Task: Look for properties with bedroom entrances wider than 32 inches (81 centimeters).
Action: Mouse moved to (803, 99)
Screenshot: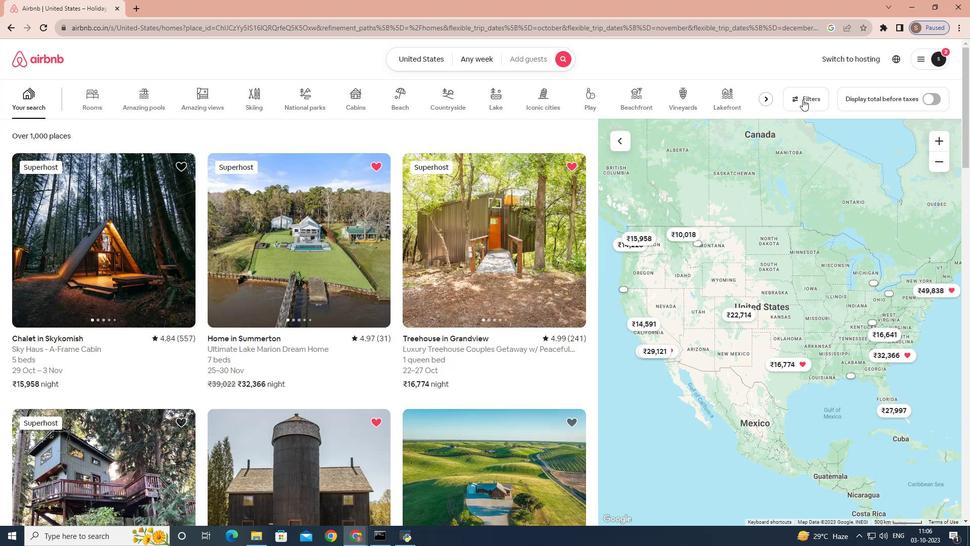 
Action: Mouse pressed left at (803, 99)
Screenshot: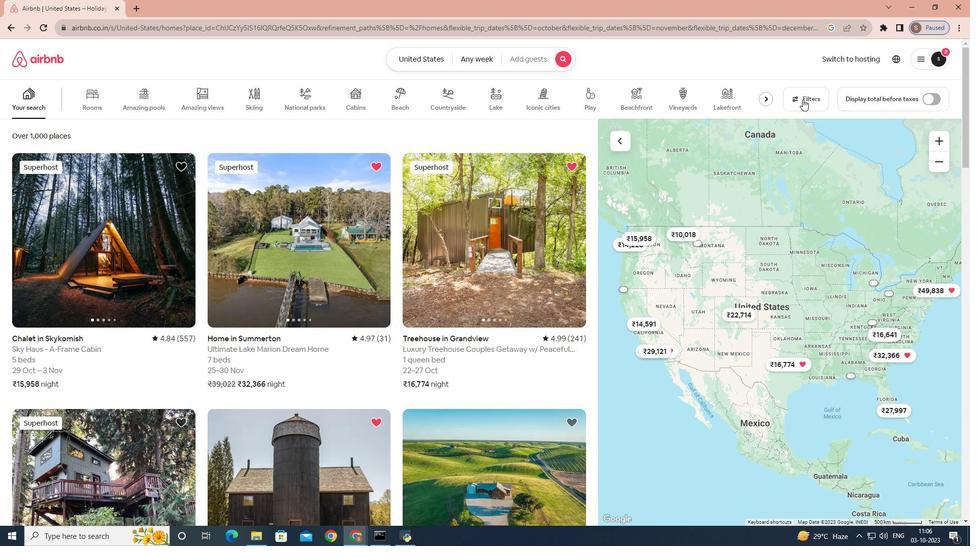 
Action: Mouse moved to (603, 154)
Screenshot: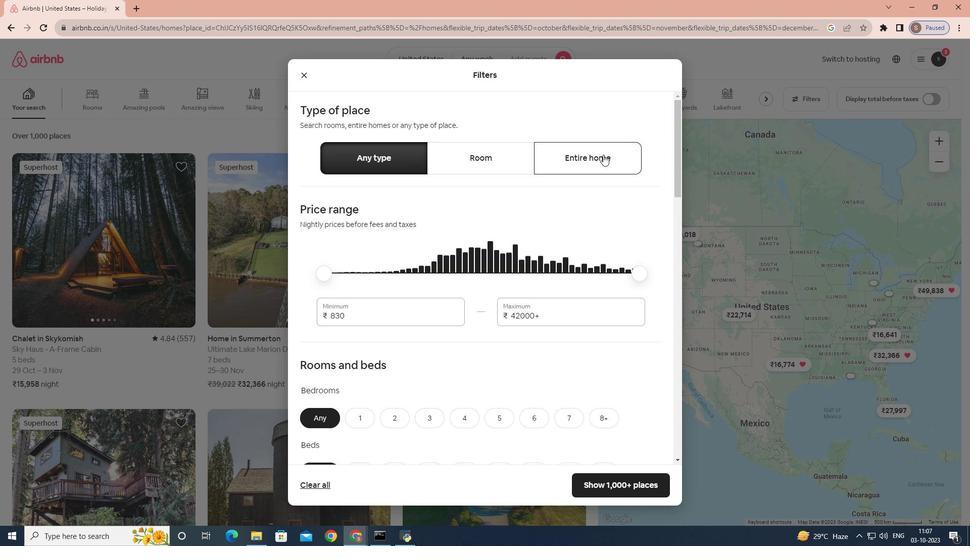 
Action: Mouse pressed left at (603, 154)
Screenshot: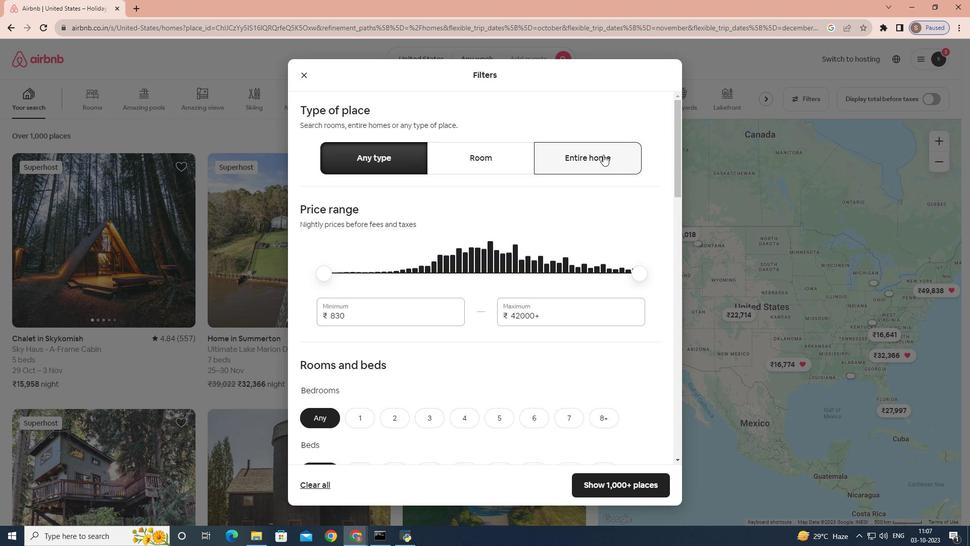 
Action: Mouse scrolled (603, 154) with delta (0, 0)
Screenshot: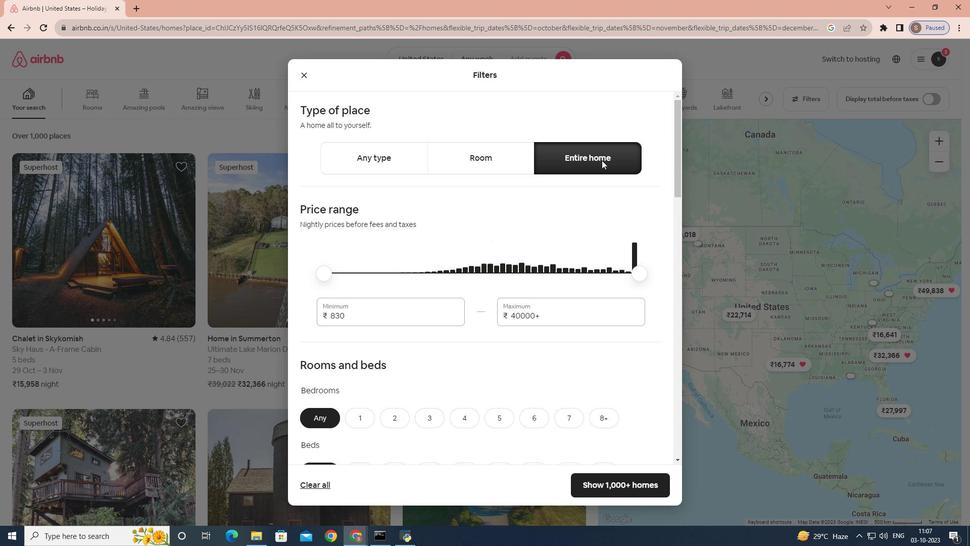 
Action: Mouse moved to (603, 156)
Screenshot: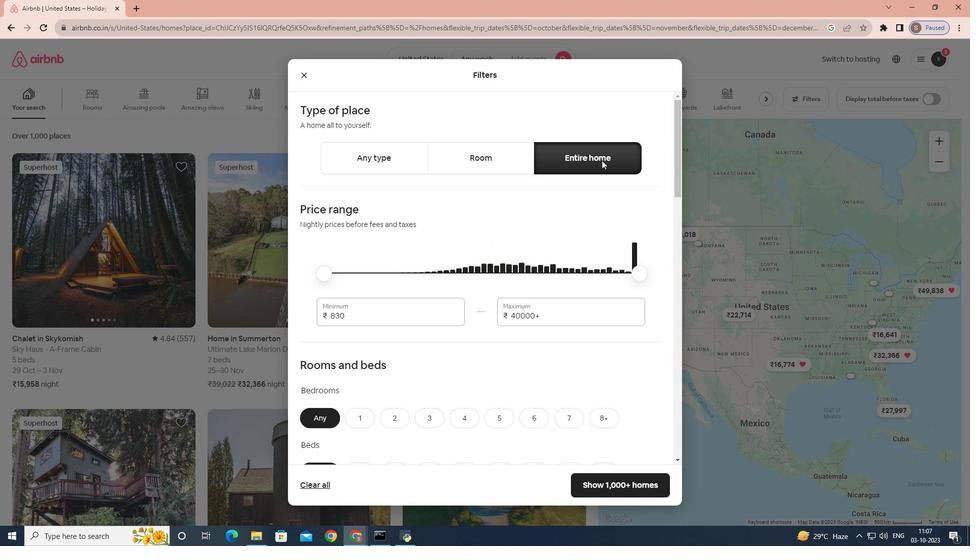 
Action: Mouse scrolled (603, 155) with delta (0, 0)
Screenshot: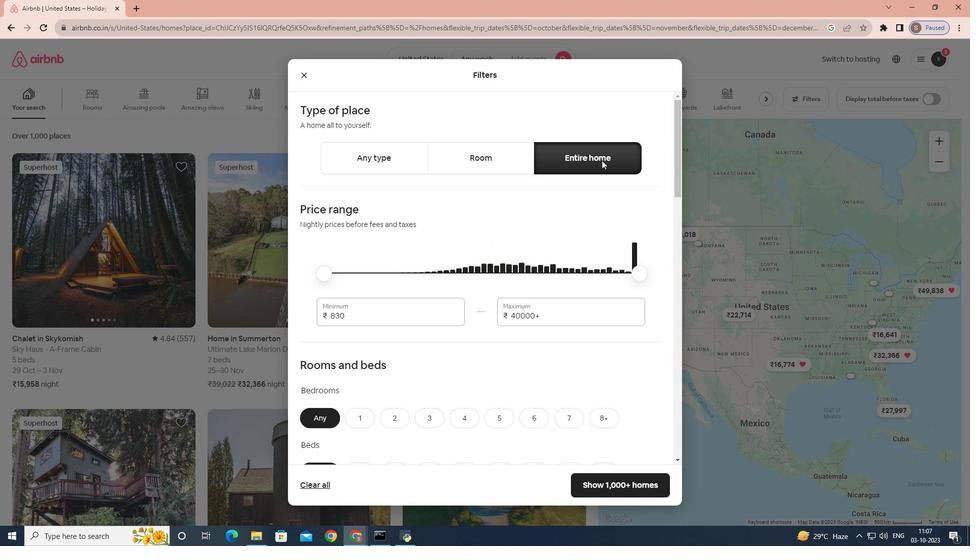 
Action: Mouse moved to (600, 167)
Screenshot: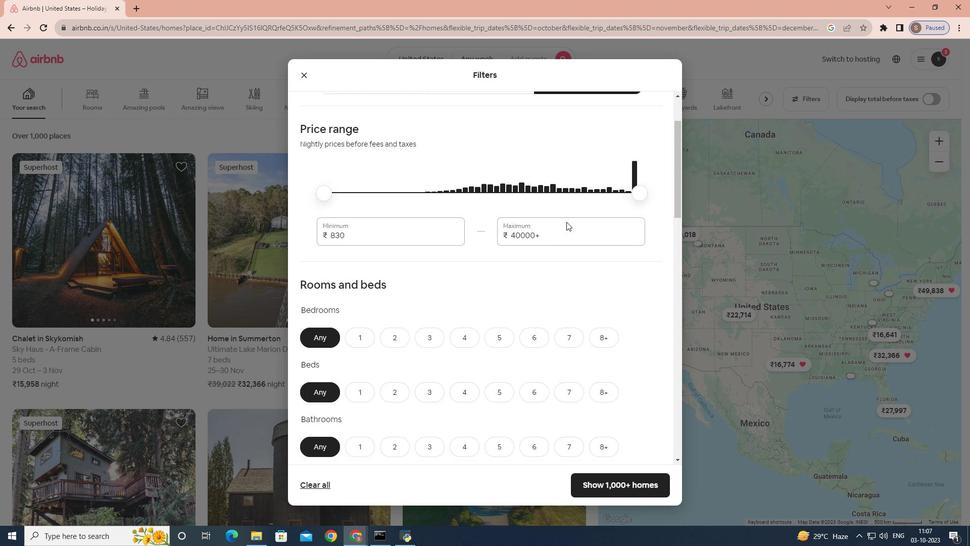 
Action: Mouse scrolled (600, 167) with delta (0, 0)
Screenshot: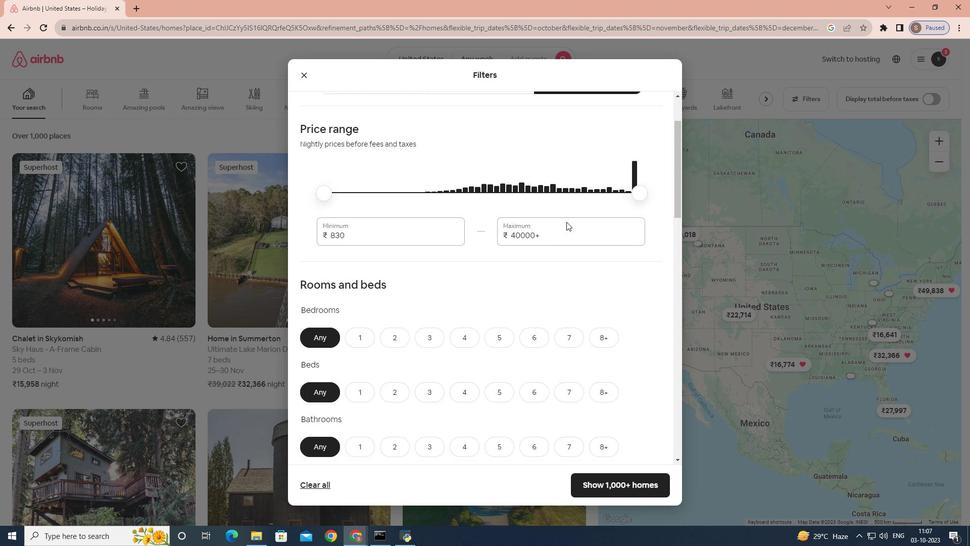 
Action: Mouse moved to (480, 335)
Screenshot: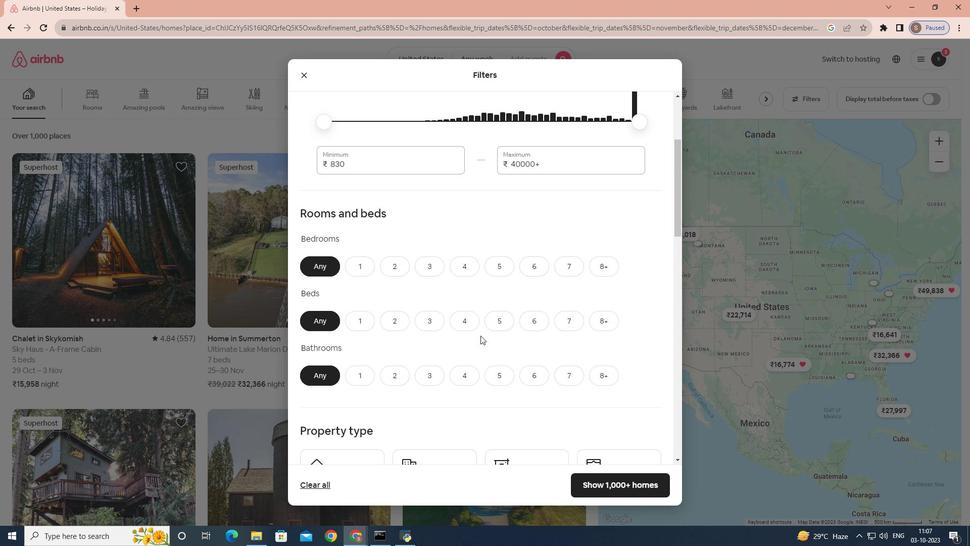 
Action: Mouse scrolled (480, 335) with delta (0, 0)
Screenshot: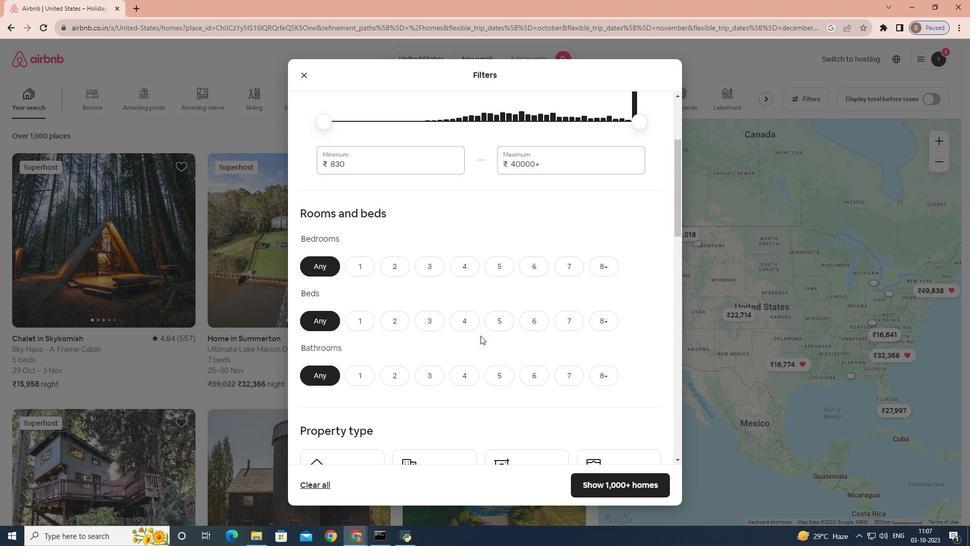 
Action: Mouse scrolled (480, 335) with delta (0, 0)
Screenshot: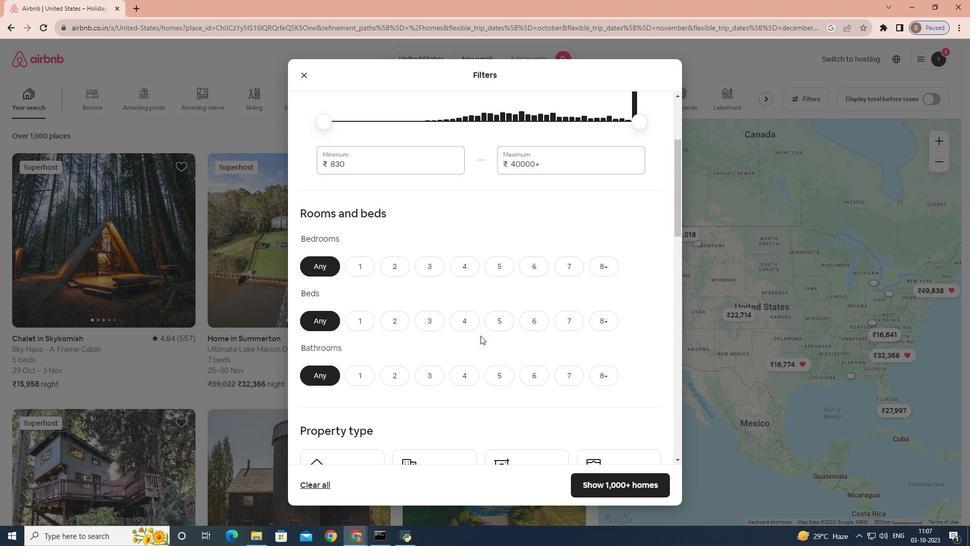 
Action: Mouse scrolled (480, 335) with delta (0, 0)
Screenshot: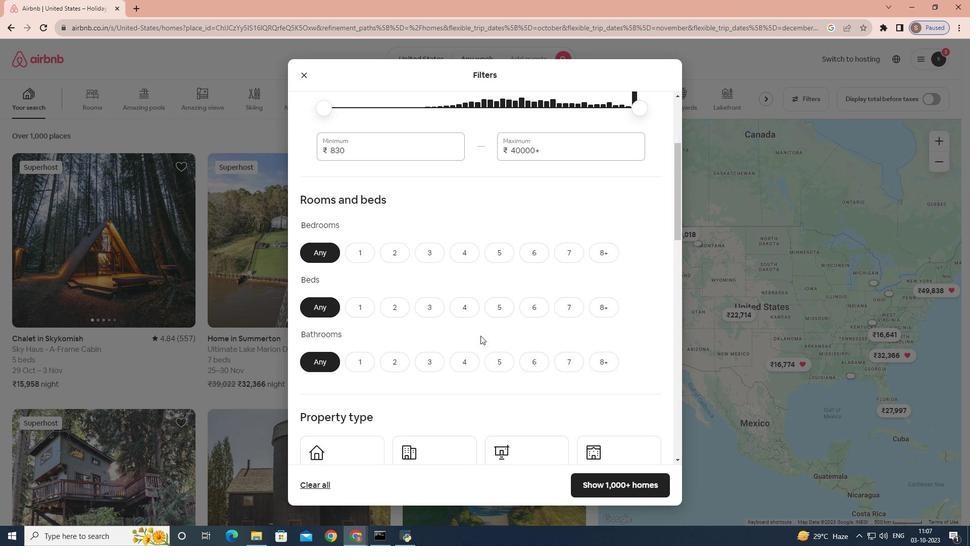 
Action: Mouse scrolled (480, 335) with delta (0, 0)
Screenshot: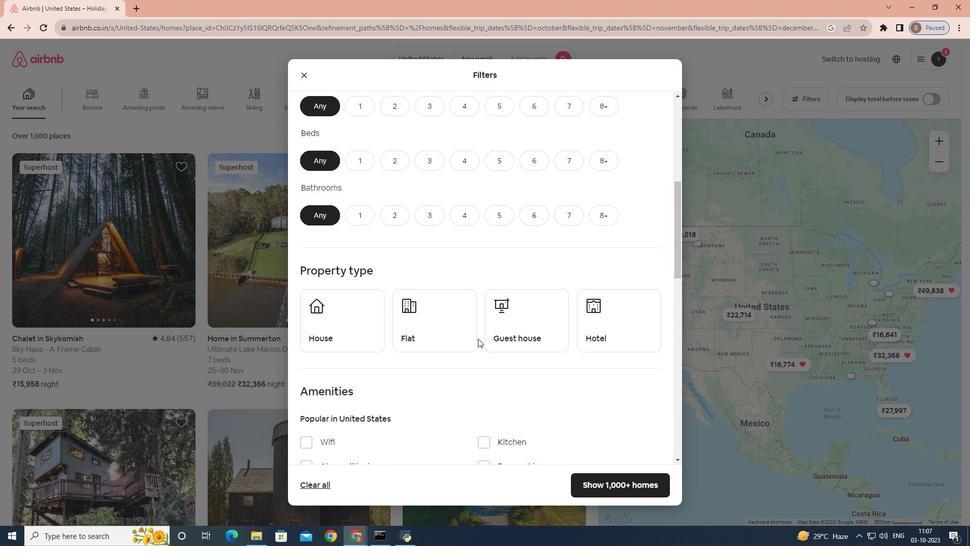 
Action: Mouse moved to (480, 335)
Screenshot: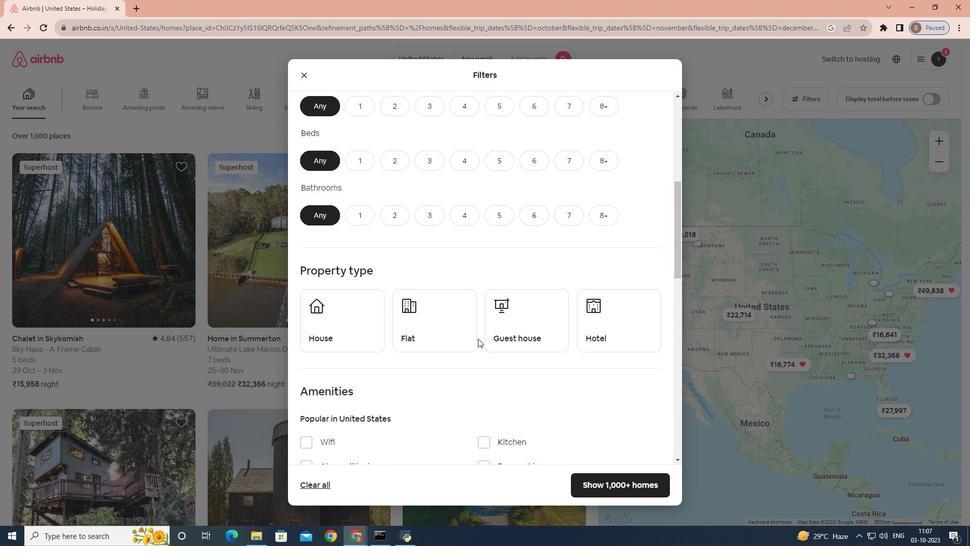 
Action: Mouse scrolled (480, 335) with delta (0, 0)
Screenshot: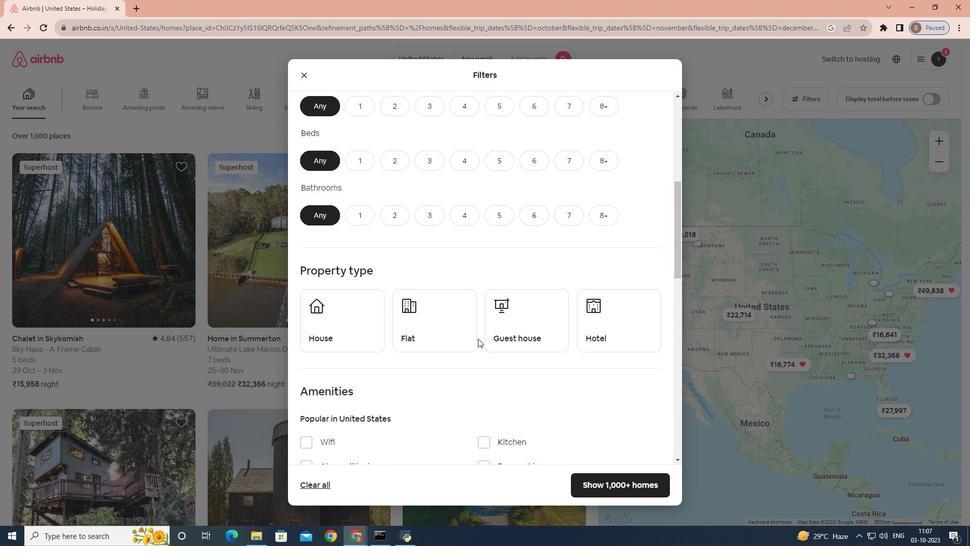 
Action: Mouse moved to (479, 337)
Screenshot: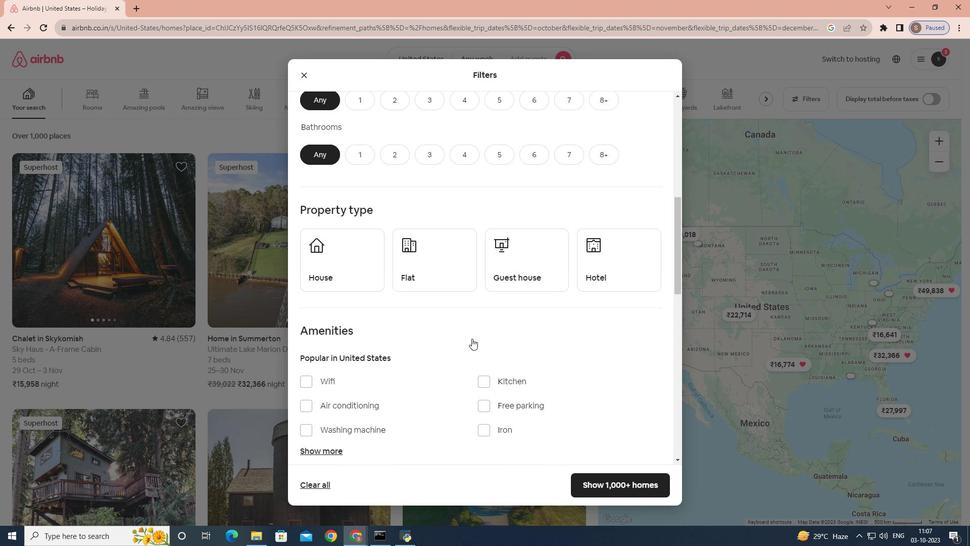 
Action: Mouse scrolled (479, 336) with delta (0, 0)
Screenshot: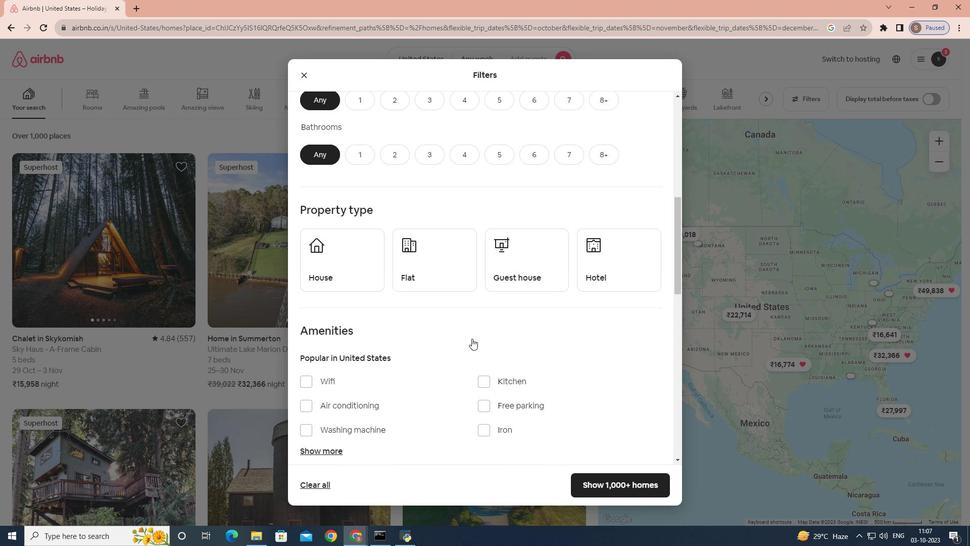 
Action: Mouse moved to (437, 347)
Screenshot: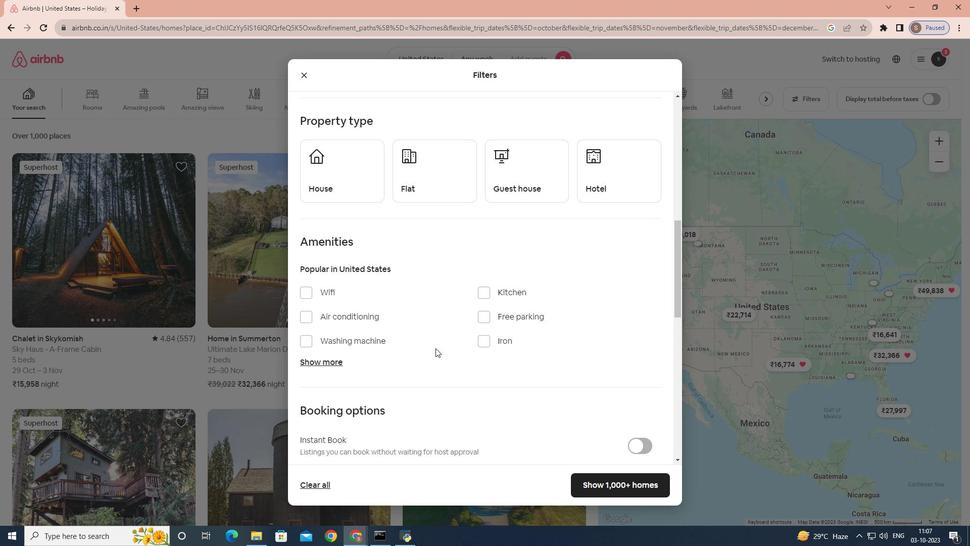 
Action: Mouse scrolled (437, 346) with delta (0, 0)
Screenshot: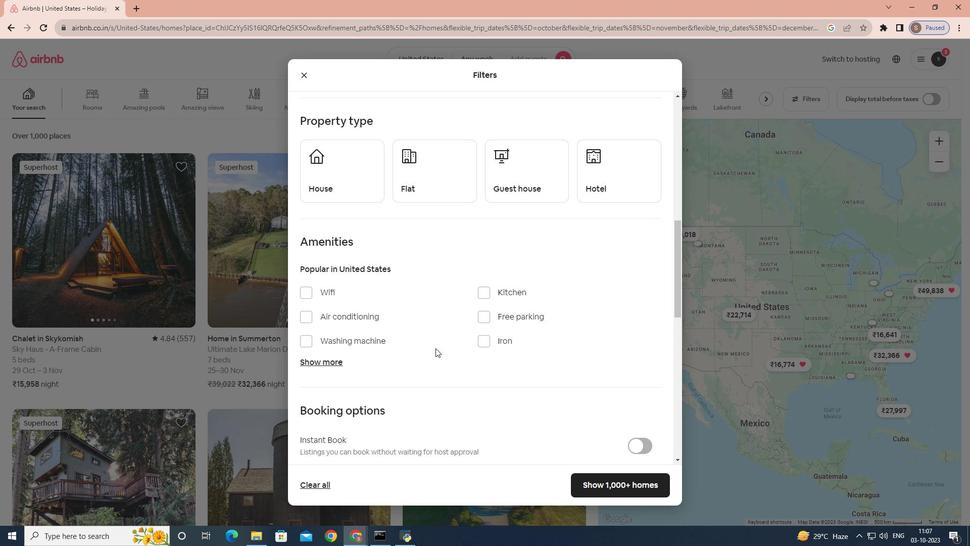 
Action: Mouse moved to (432, 348)
Screenshot: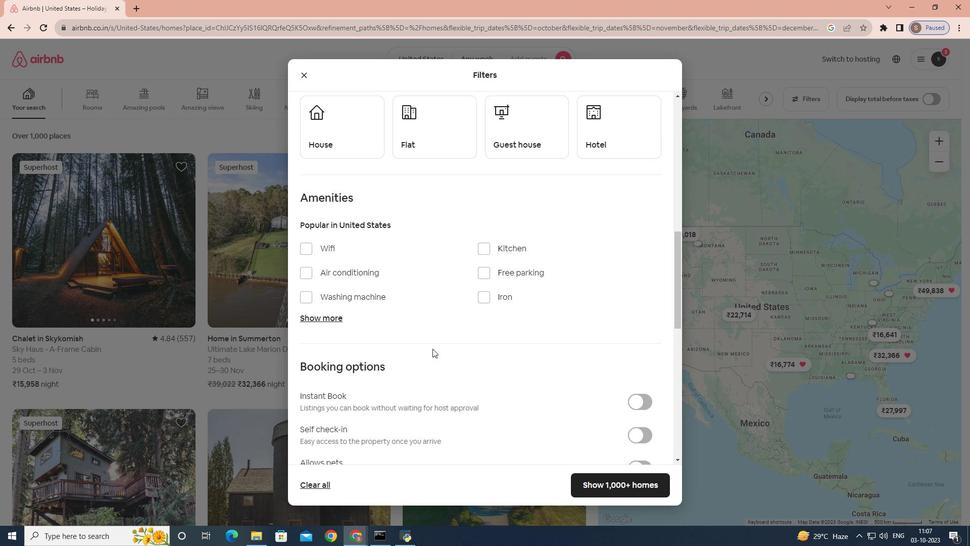 
Action: Mouse scrolled (432, 348) with delta (0, 0)
Screenshot: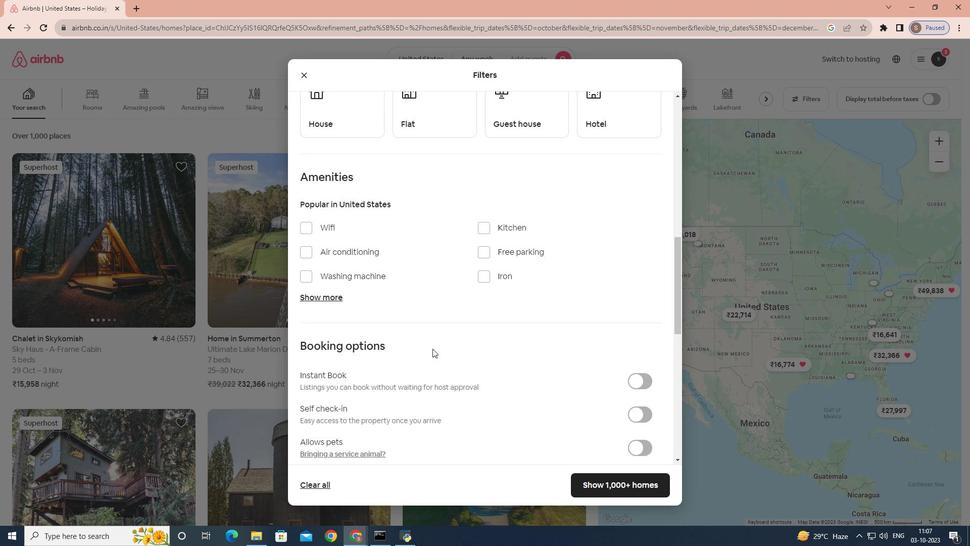 
Action: Mouse scrolled (432, 348) with delta (0, 0)
Screenshot: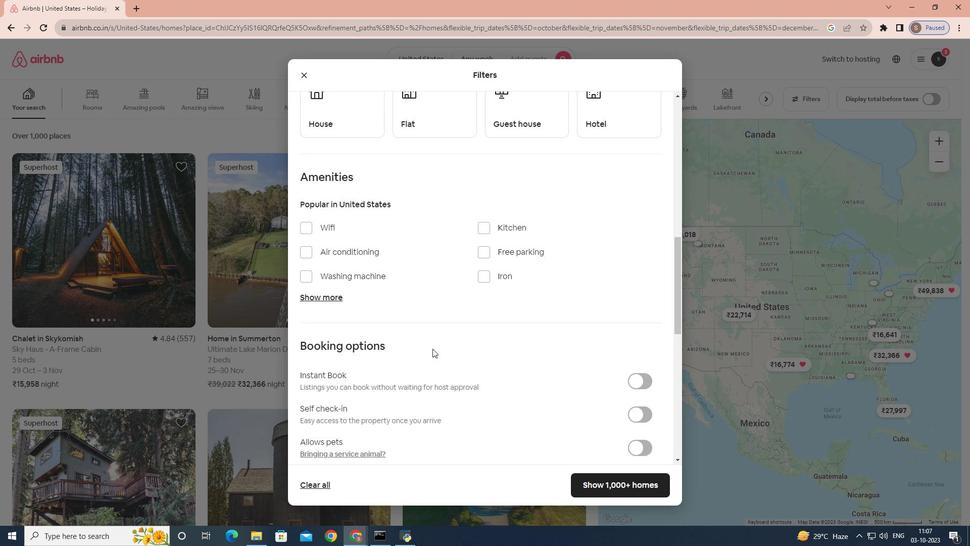 
Action: Mouse scrolled (432, 348) with delta (0, 0)
Screenshot: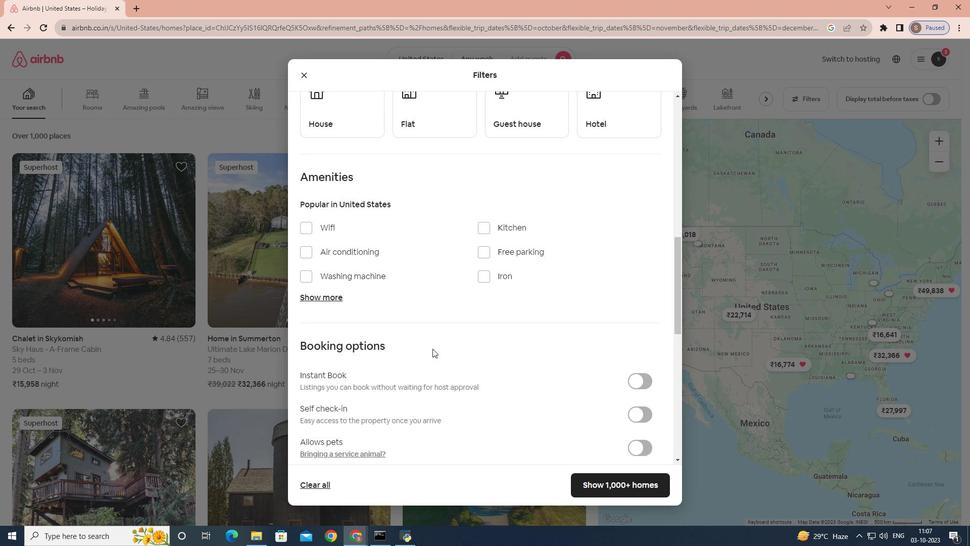 
Action: Mouse scrolled (432, 348) with delta (0, 0)
Screenshot: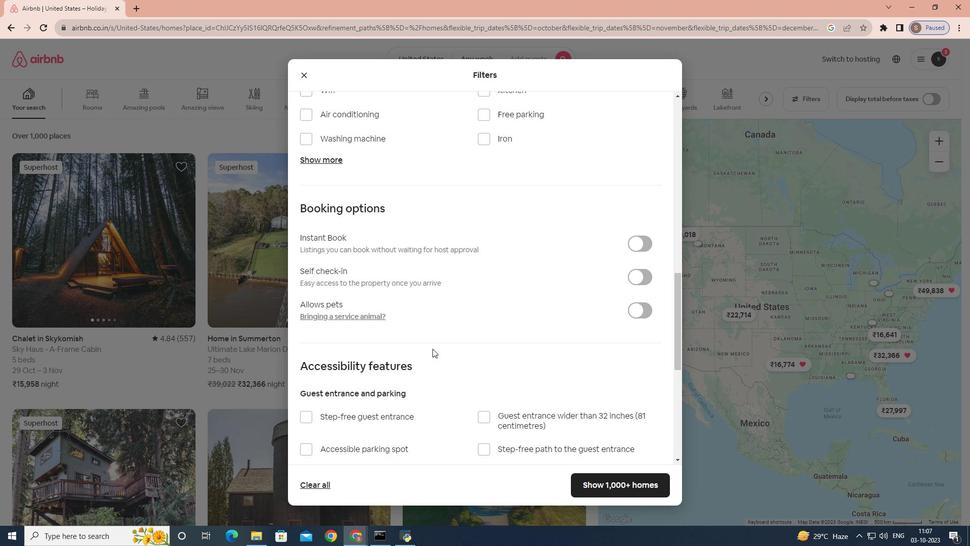 
Action: Mouse scrolled (432, 348) with delta (0, 0)
Screenshot: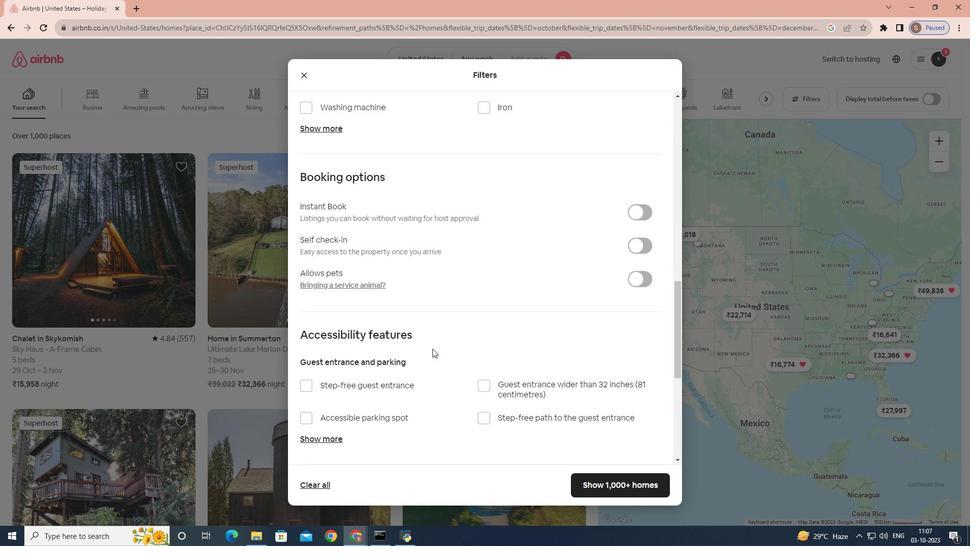 
Action: Mouse scrolled (432, 348) with delta (0, 0)
Screenshot: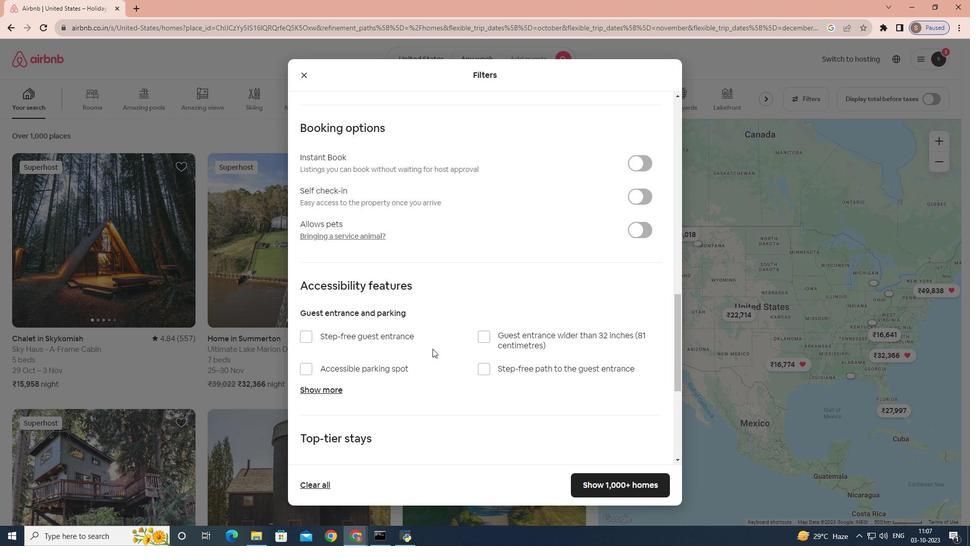 
Action: Mouse scrolled (432, 348) with delta (0, 0)
Screenshot: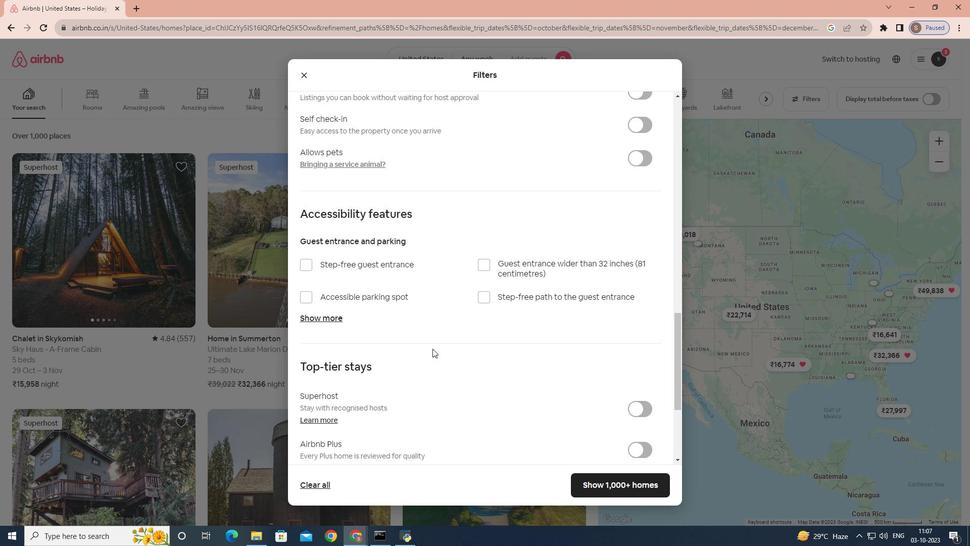 
Action: Mouse scrolled (432, 348) with delta (0, 0)
Screenshot: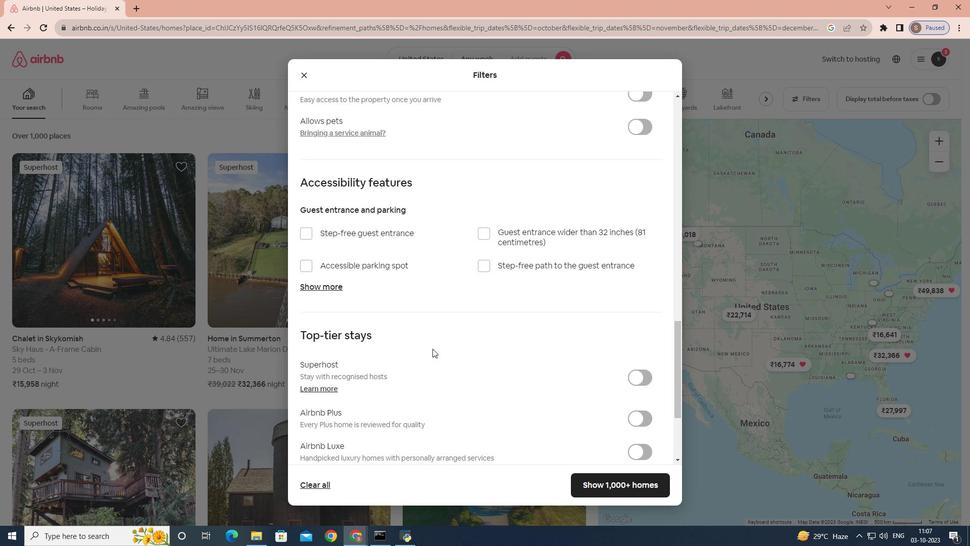 
Action: Mouse moved to (329, 224)
Screenshot: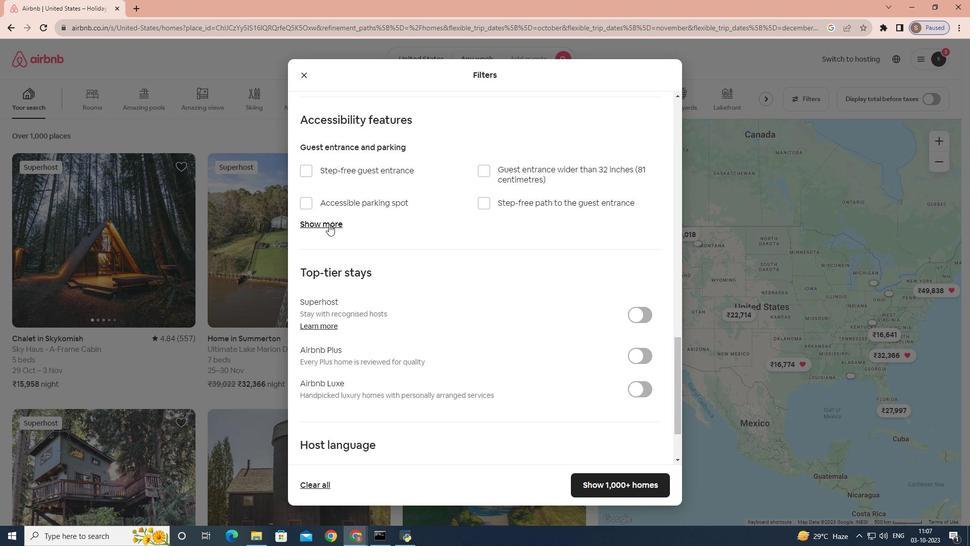 
Action: Mouse pressed left at (329, 224)
Screenshot: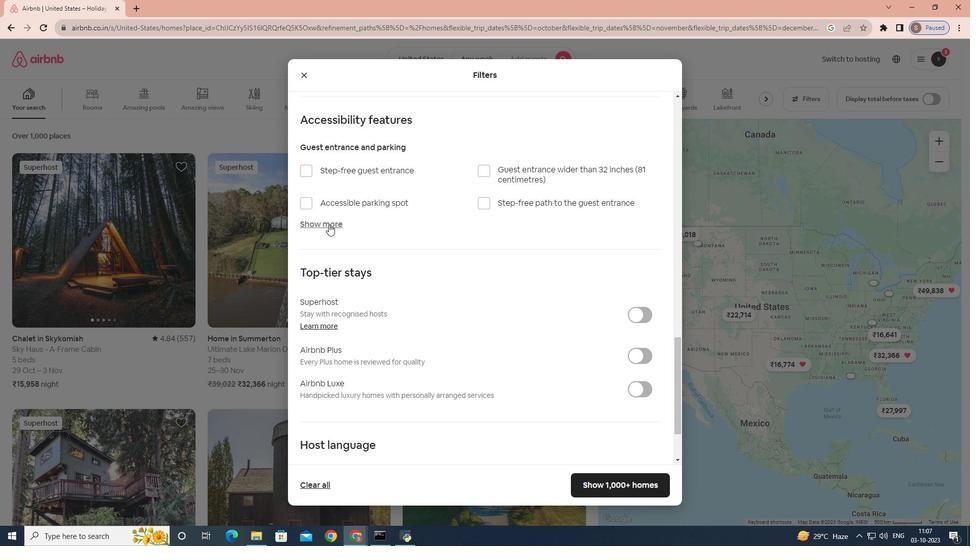 
Action: Mouse moved to (488, 259)
Screenshot: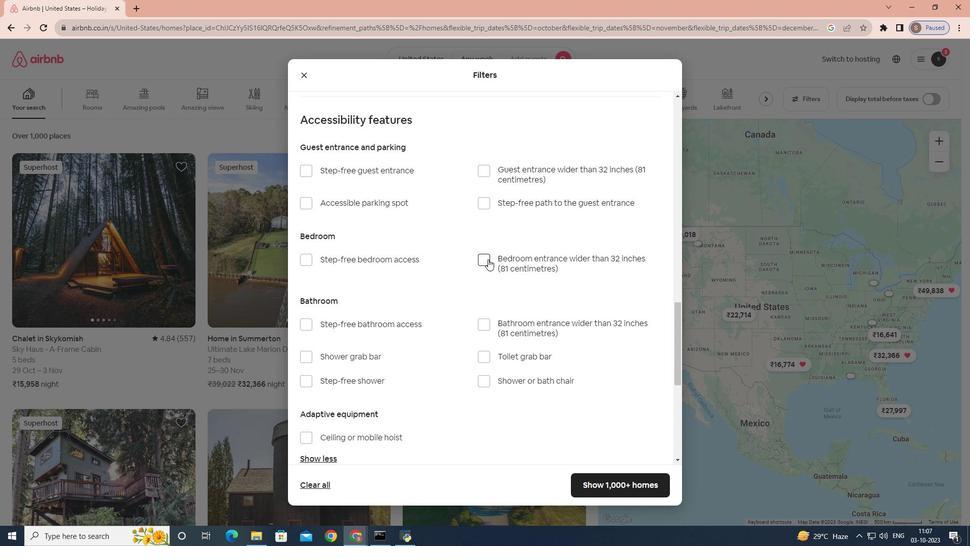 
Action: Mouse pressed left at (488, 259)
Screenshot: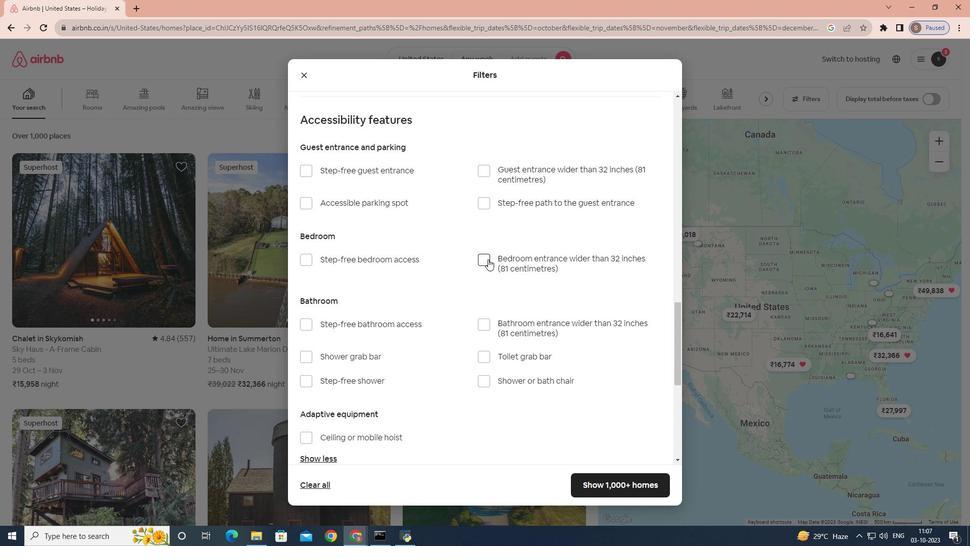 
Action: Mouse moved to (595, 480)
Screenshot: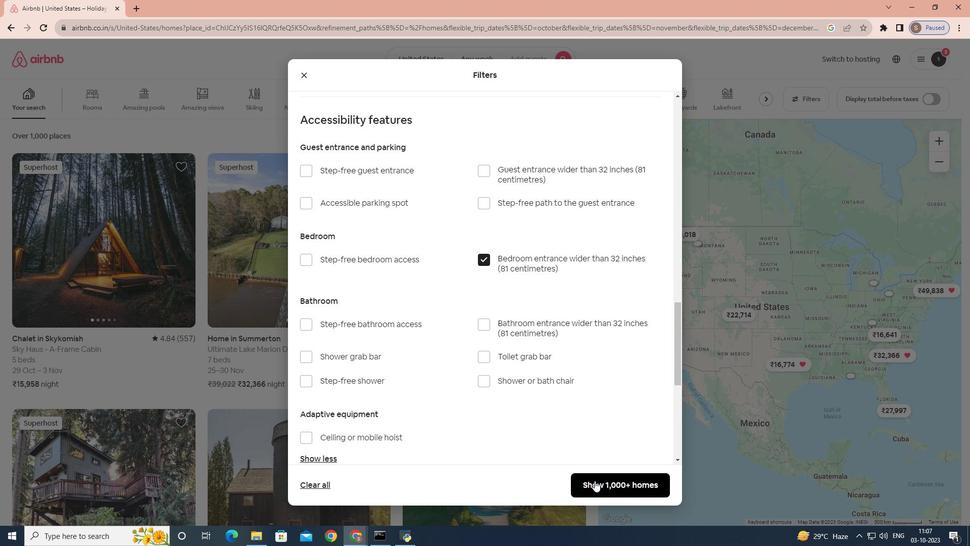 
Action: Mouse pressed left at (595, 480)
Screenshot: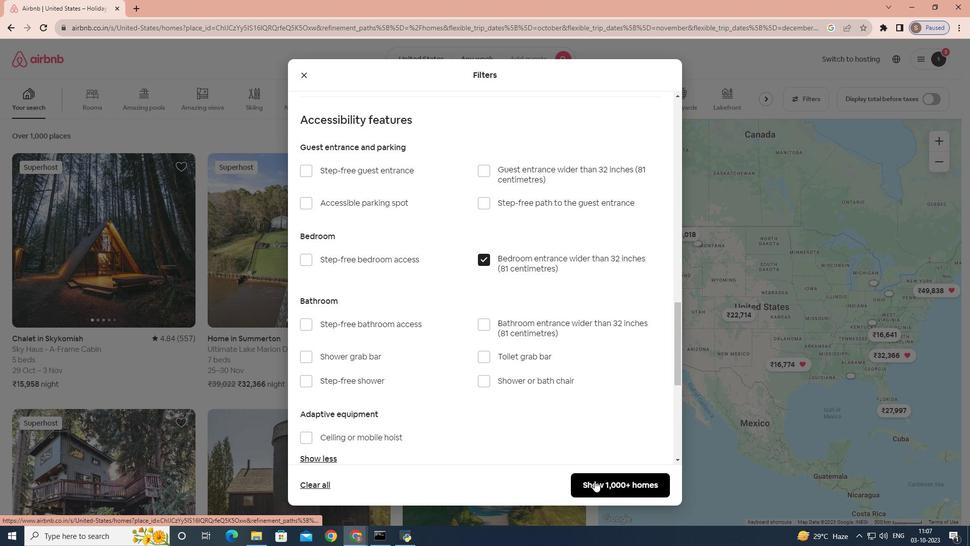 
Action: Mouse moved to (457, 445)
Screenshot: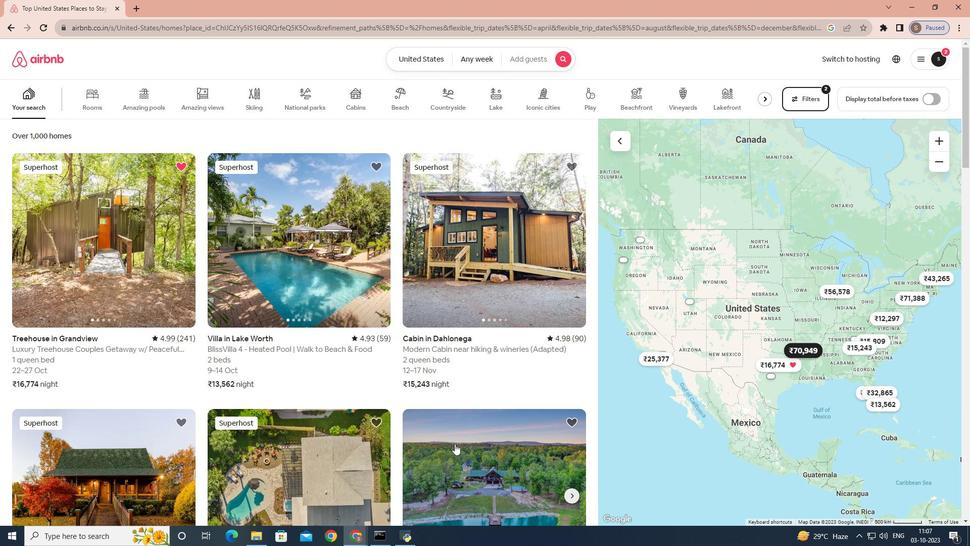 
